 Task: Create a schedule automation trigger every second tuesday of the month at 10:00 AM.
Action: Mouse moved to (832, 237)
Screenshot: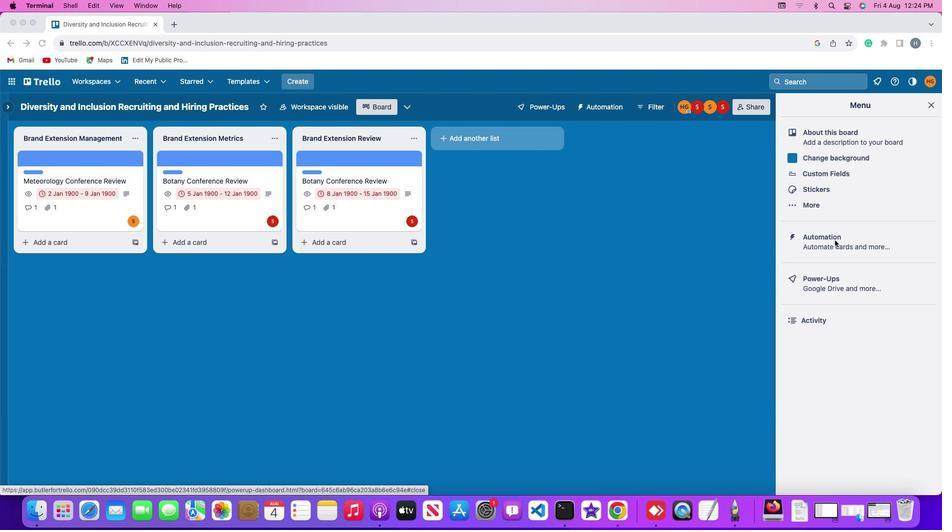 
Action: Mouse pressed left at (832, 237)
Screenshot: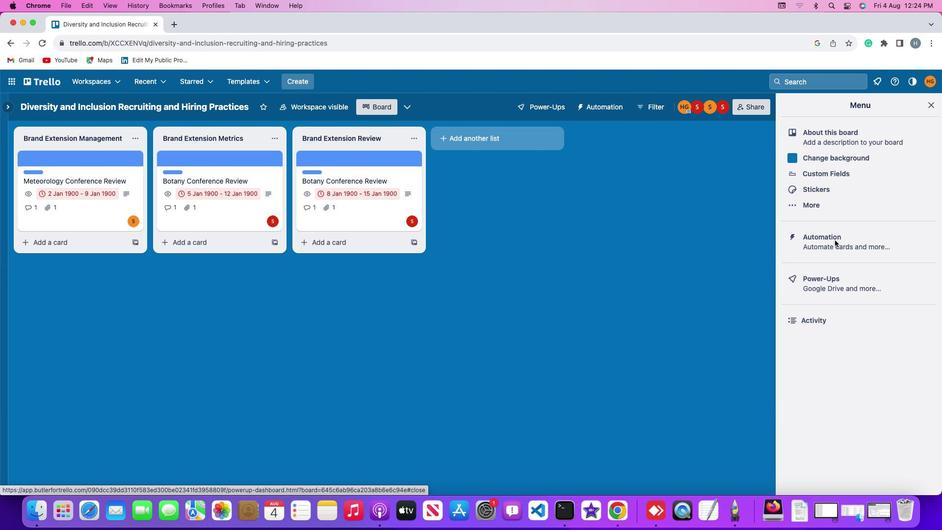 
Action: Mouse pressed left at (832, 237)
Screenshot: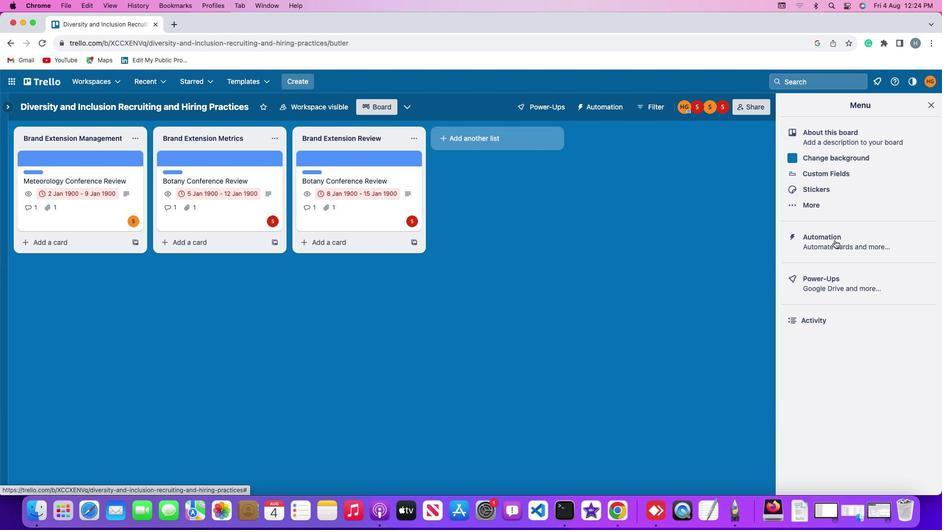 
Action: Mouse moved to (68, 210)
Screenshot: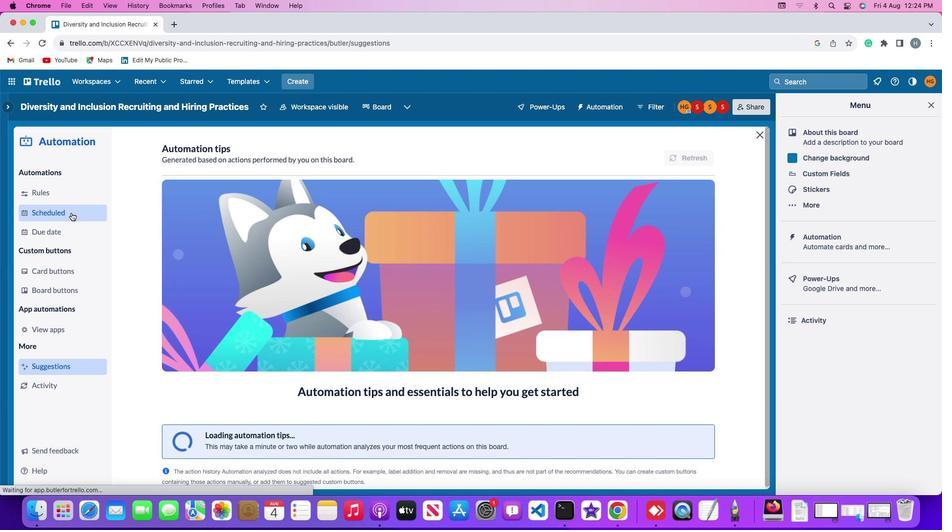 
Action: Mouse pressed left at (68, 210)
Screenshot: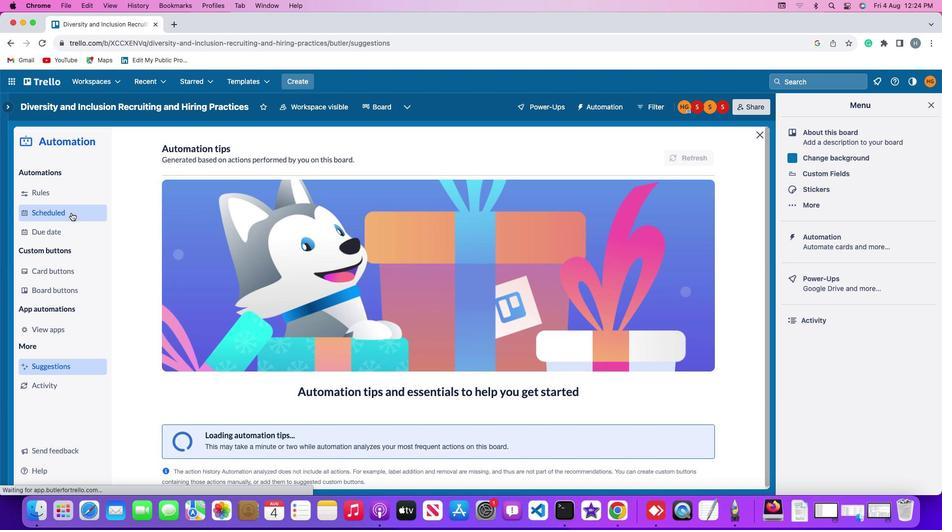 
Action: Mouse moved to (669, 150)
Screenshot: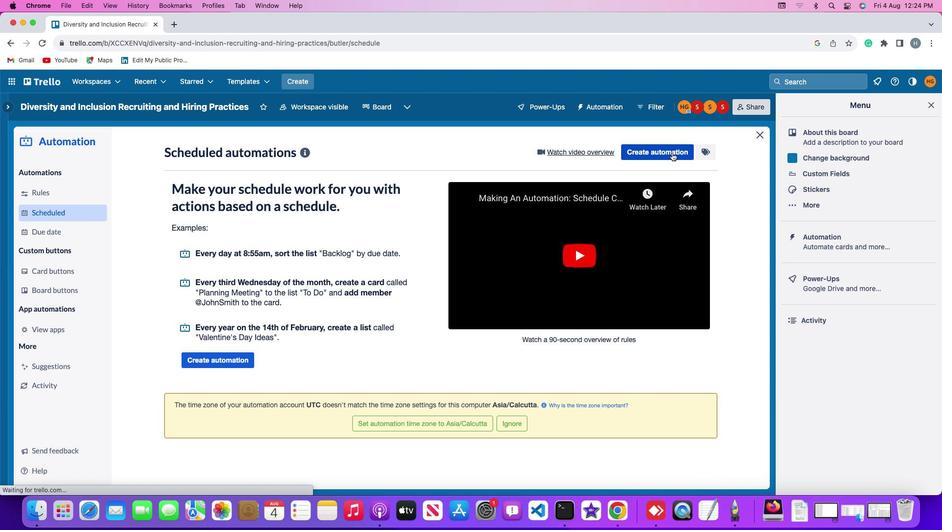
Action: Mouse pressed left at (669, 150)
Screenshot: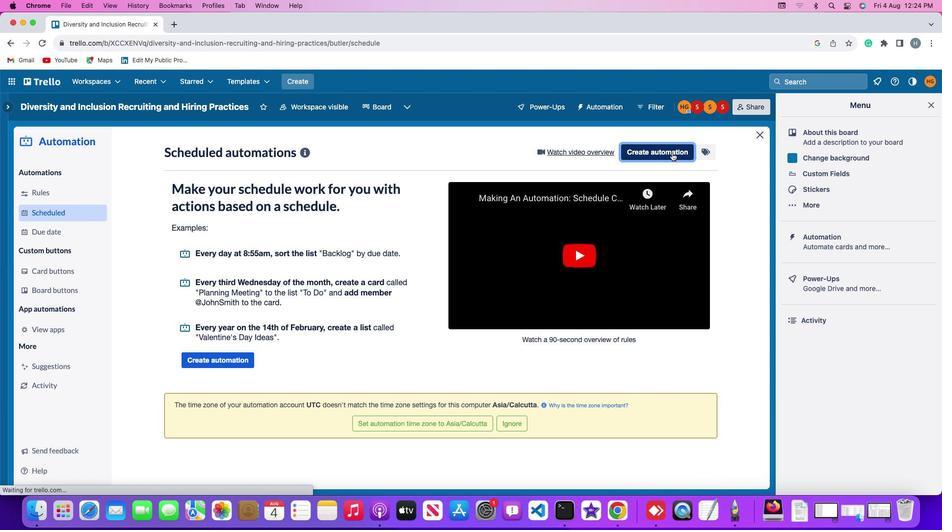 
Action: Mouse moved to (527, 242)
Screenshot: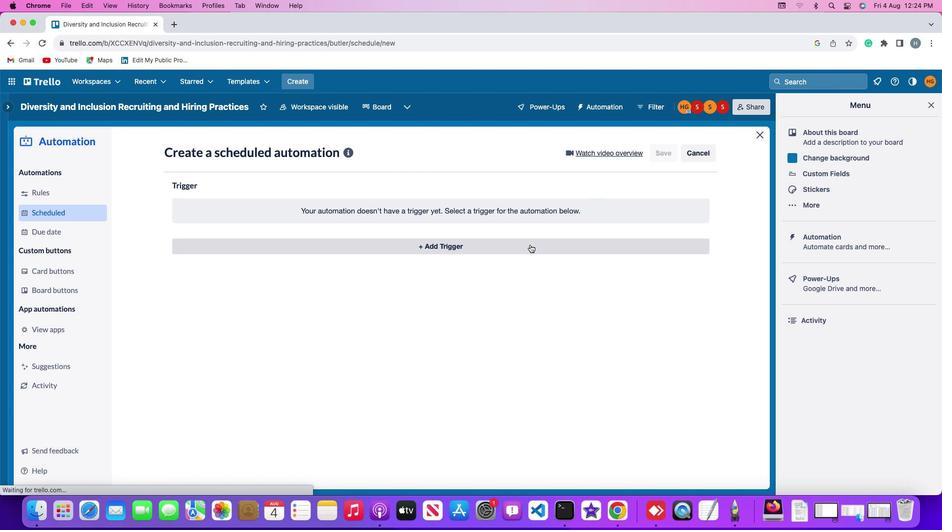 
Action: Mouse pressed left at (527, 242)
Screenshot: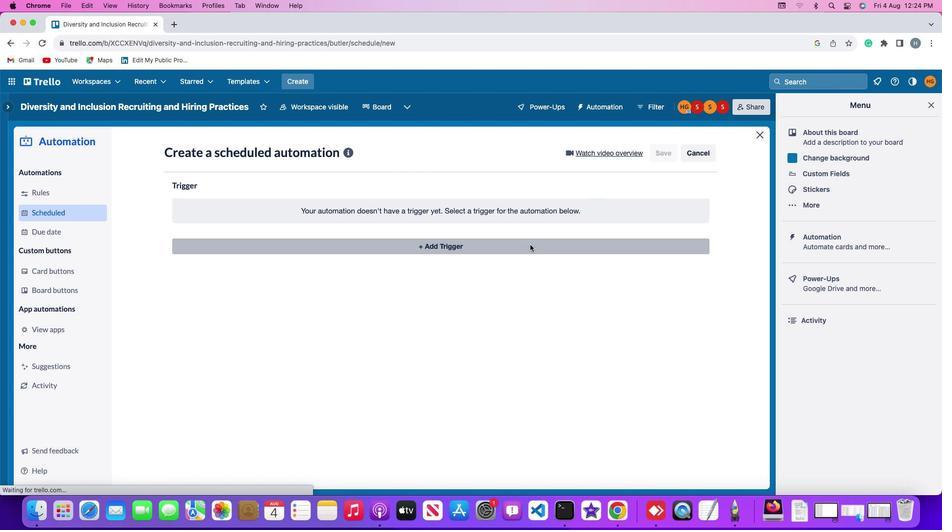 
Action: Mouse moved to (206, 416)
Screenshot: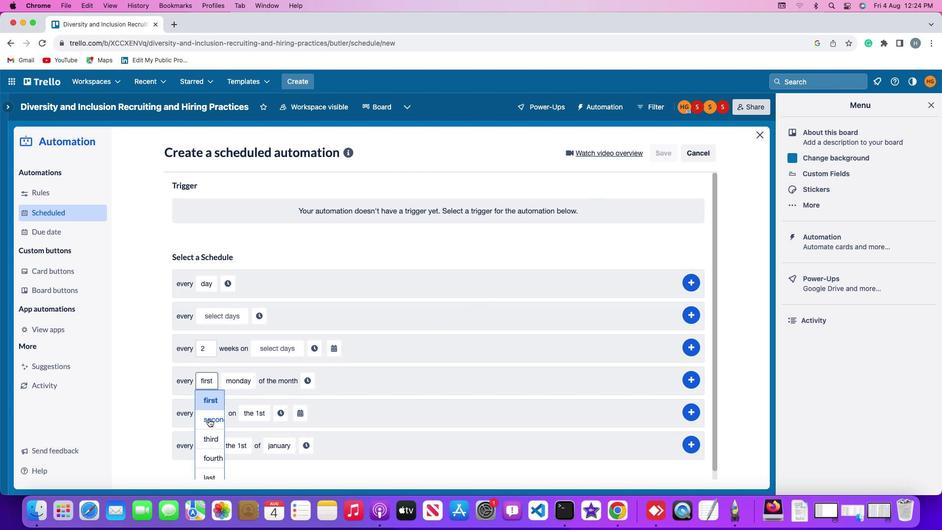 
Action: Mouse pressed left at (206, 416)
Screenshot: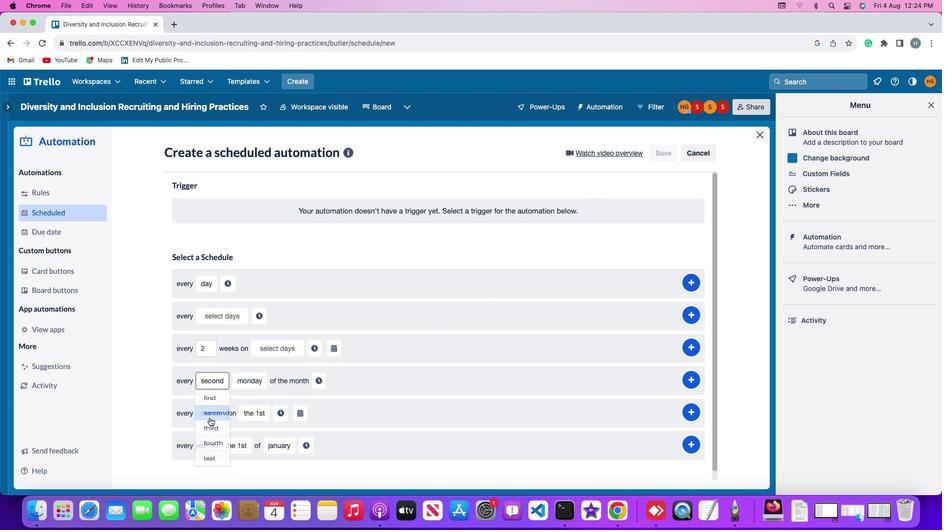 
Action: Mouse moved to (272, 262)
Screenshot: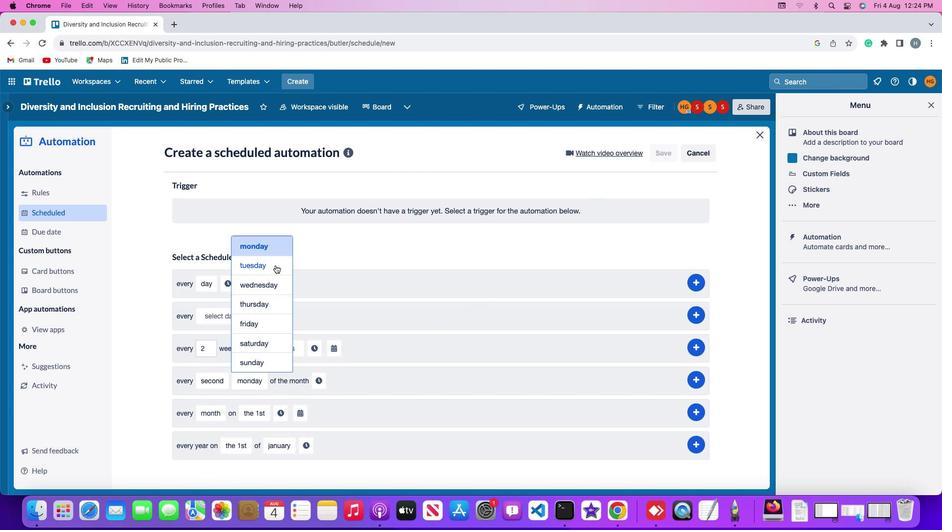 
Action: Mouse pressed left at (272, 262)
Screenshot: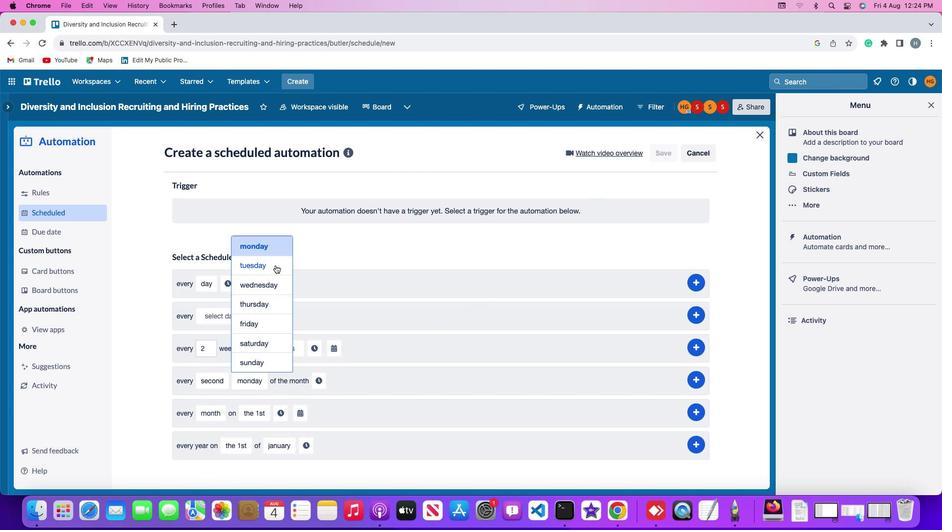 
Action: Mouse moved to (315, 378)
Screenshot: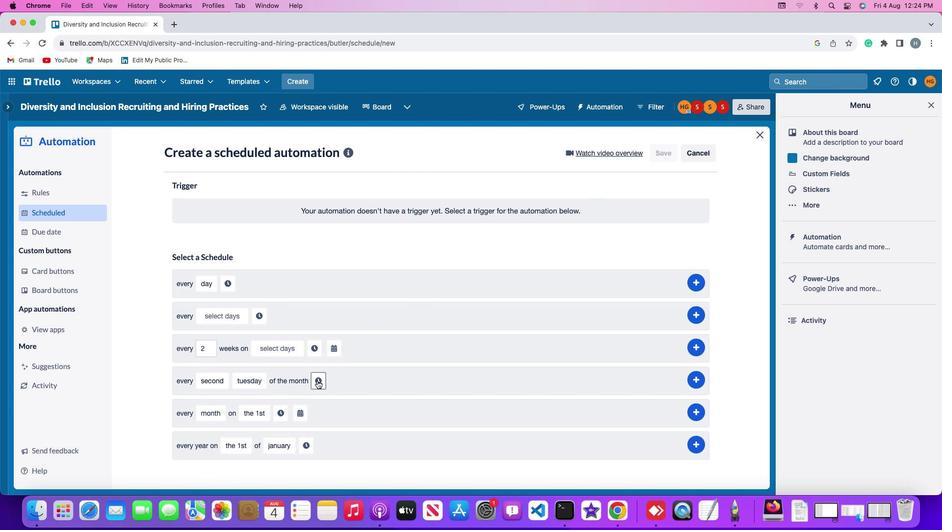 
Action: Mouse pressed left at (315, 378)
Screenshot: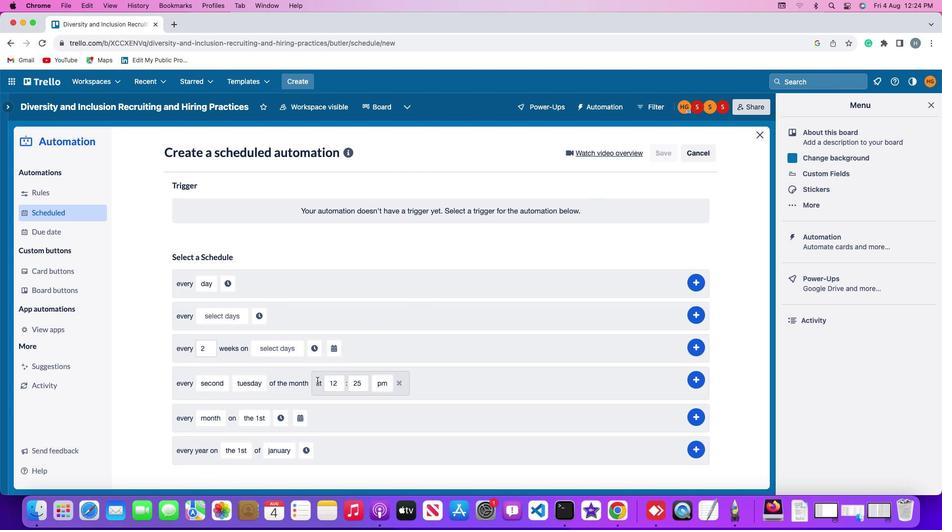 
Action: Mouse moved to (341, 378)
Screenshot: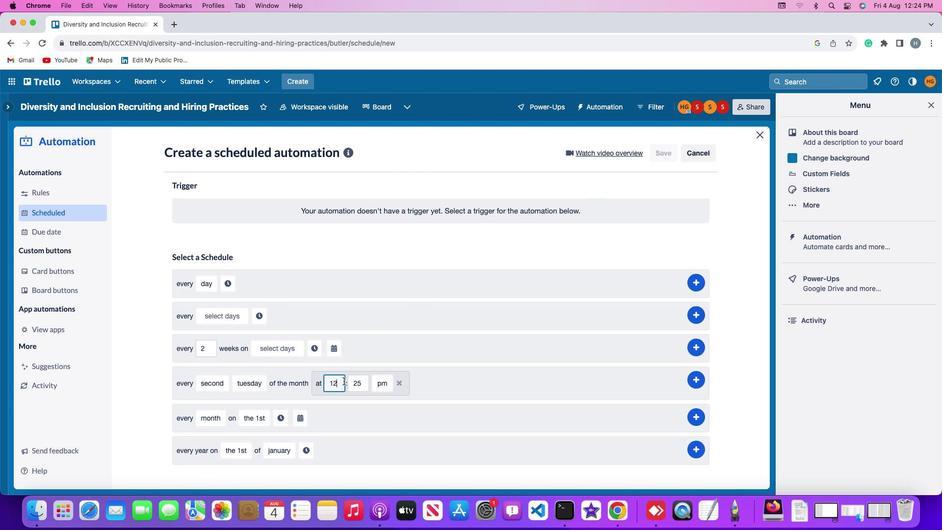 
Action: Mouse pressed left at (341, 378)
Screenshot: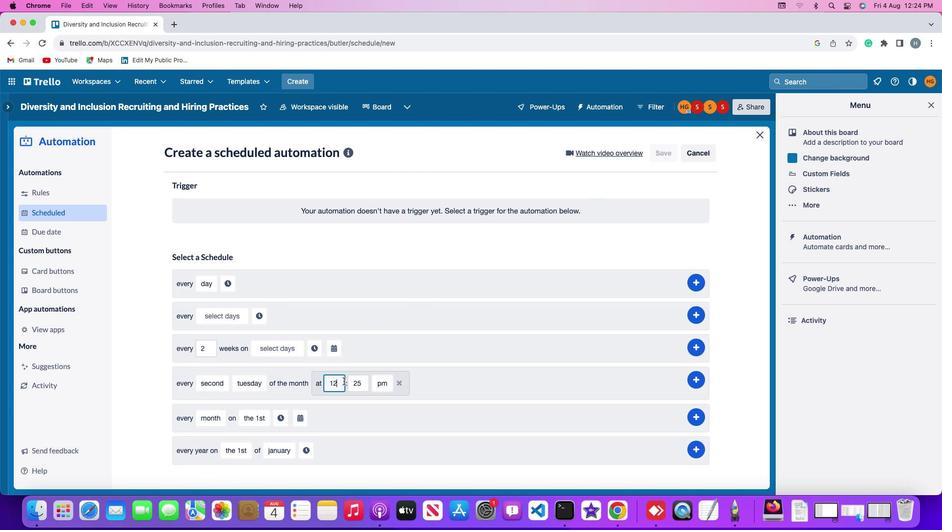 
Action: Mouse moved to (337, 374)
Screenshot: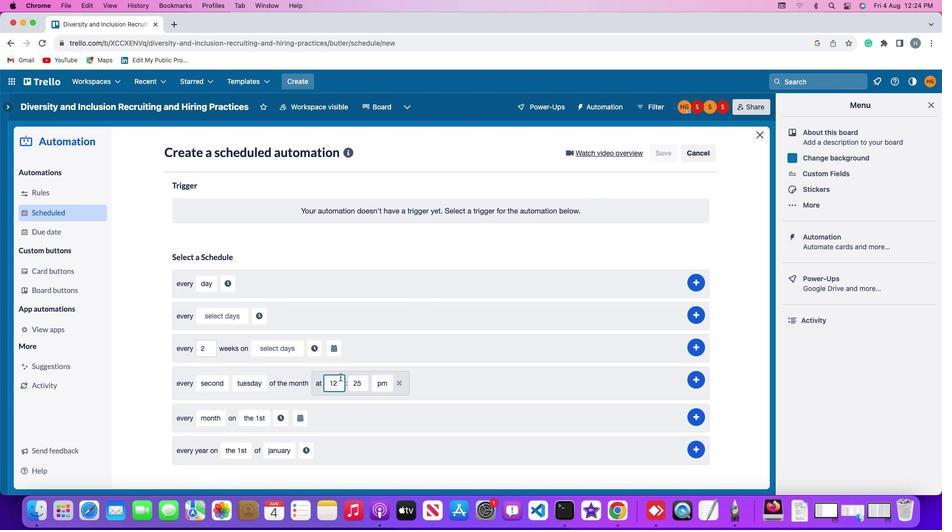 
Action: Key pressed Key.backspace'0'
Screenshot: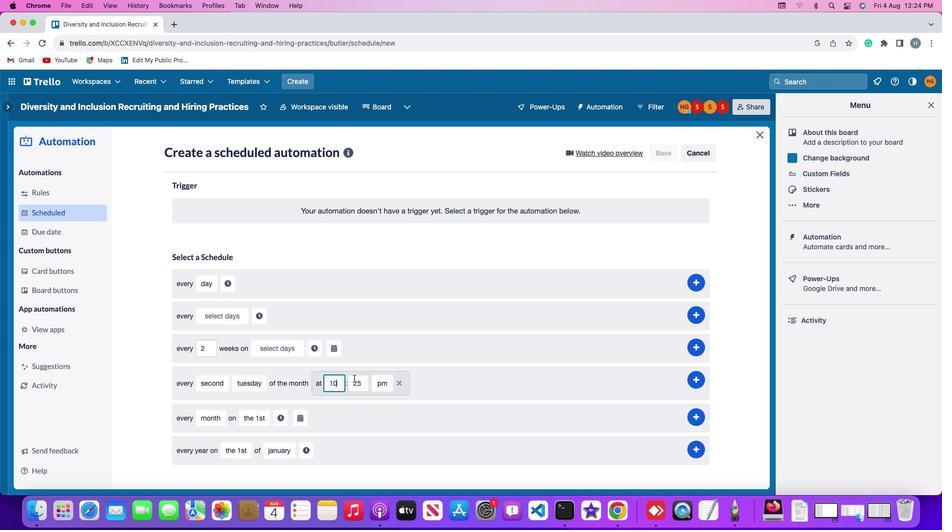 
Action: Mouse moved to (362, 380)
Screenshot: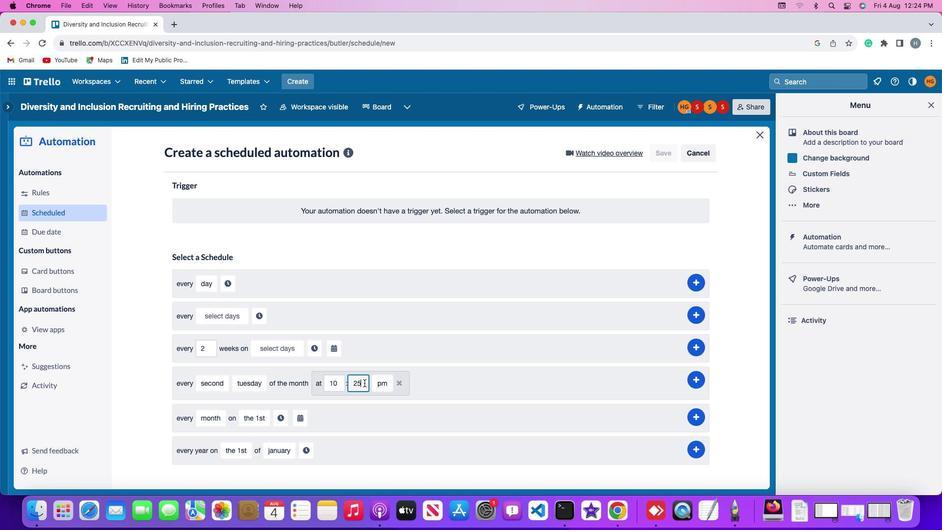 
Action: Mouse pressed left at (362, 380)
Screenshot: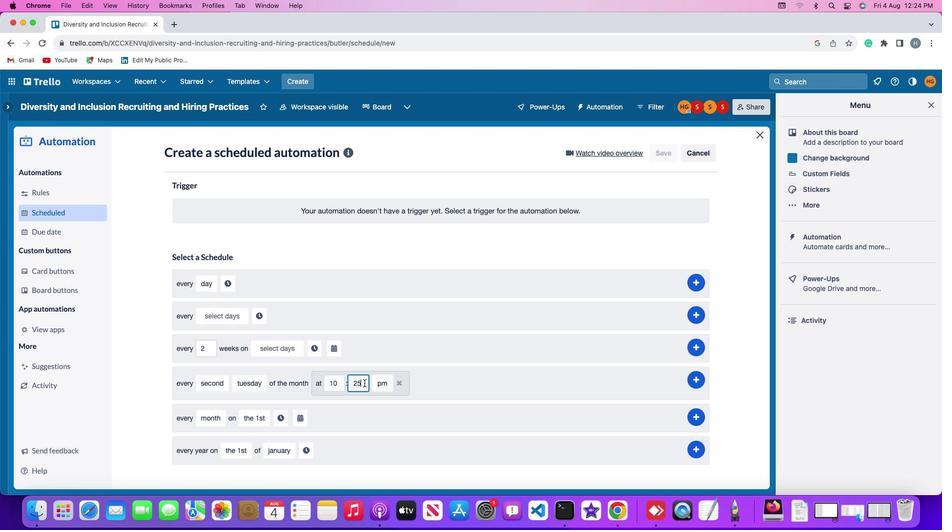
Action: Key pressed Key.backspaceKey.backspace'0''0'
Screenshot: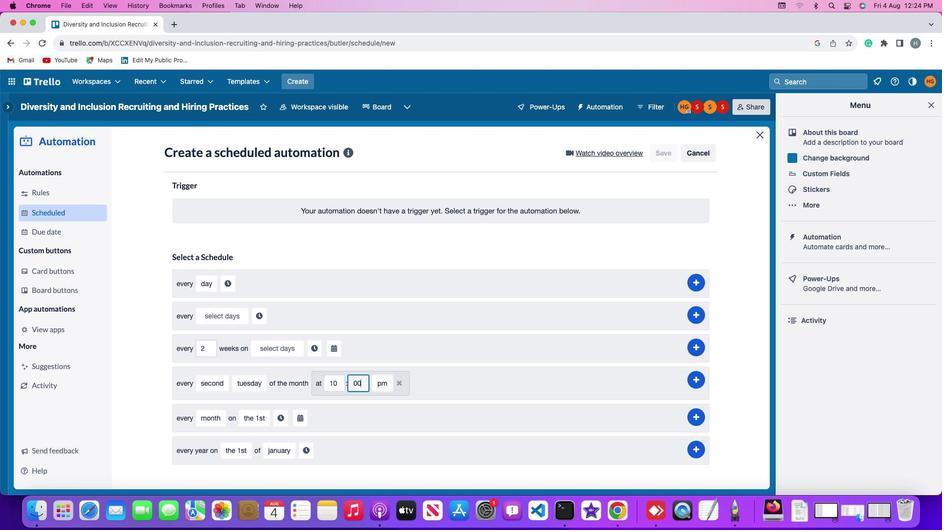 
Action: Mouse moved to (381, 400)
Screenshot: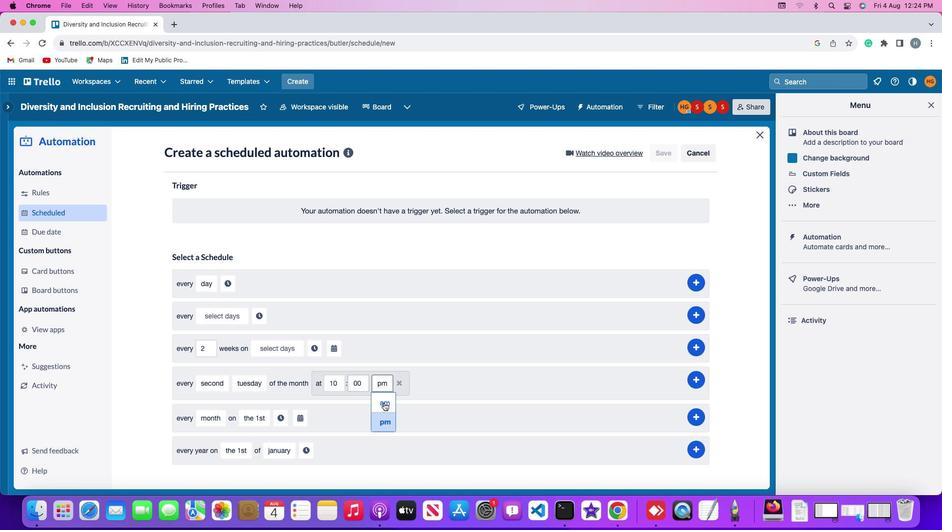 
Action: Mouse pressed left at (381, 400)
Screenshot: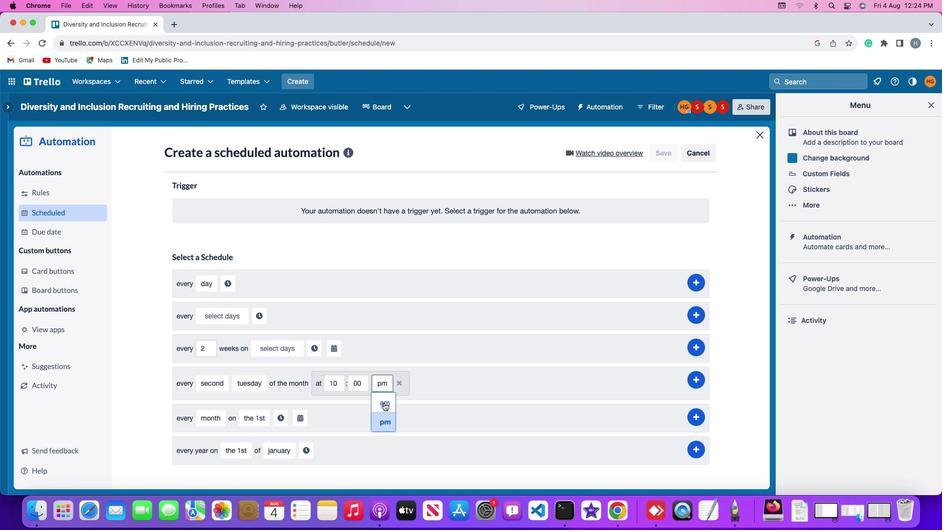 
Action: Mouse moved to (696, 375)
Screenshot: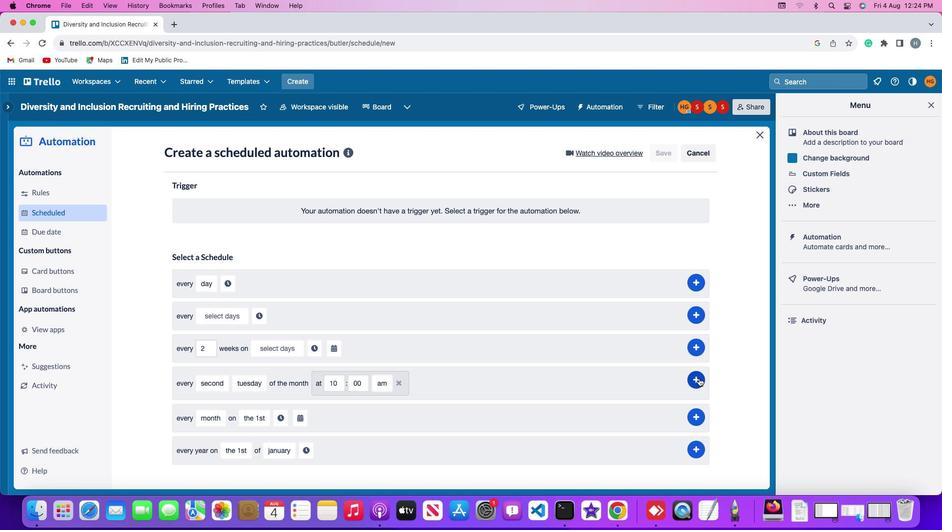 
Action: Mouse pressed left at (696, 375)
Screenshot: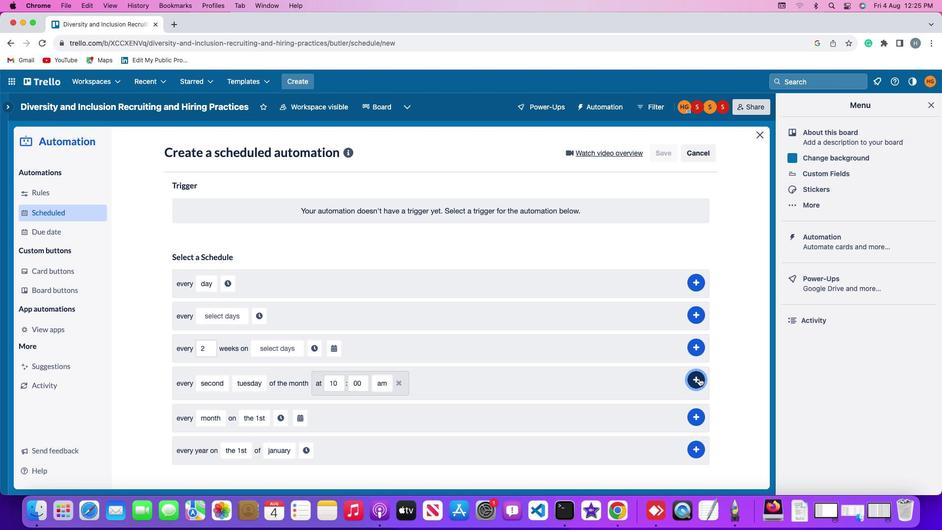 
Action: Mouse moved to (605, 275)
Screenshot: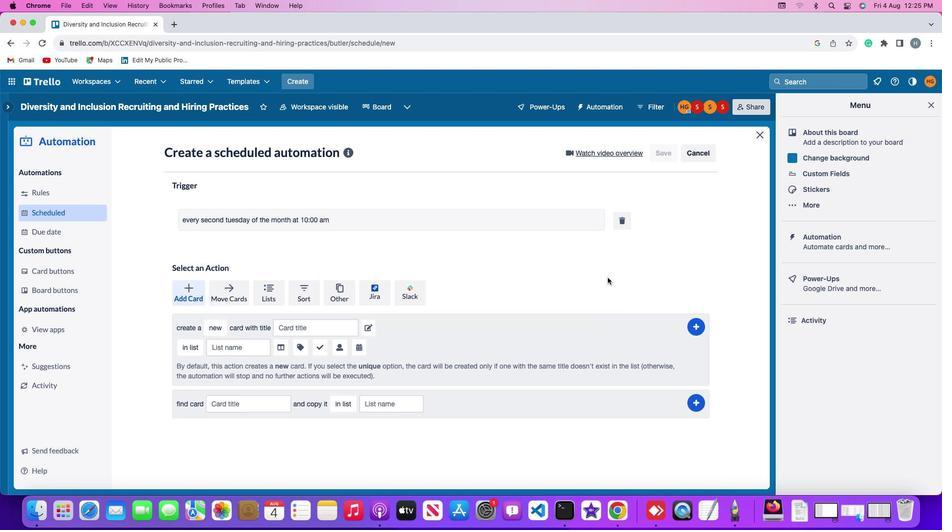 
